 Task: Create in the project TransportWorks an epic 'IT infrastructure optimization'.
Action: Mouse moved to (262, 70)
Screenshot: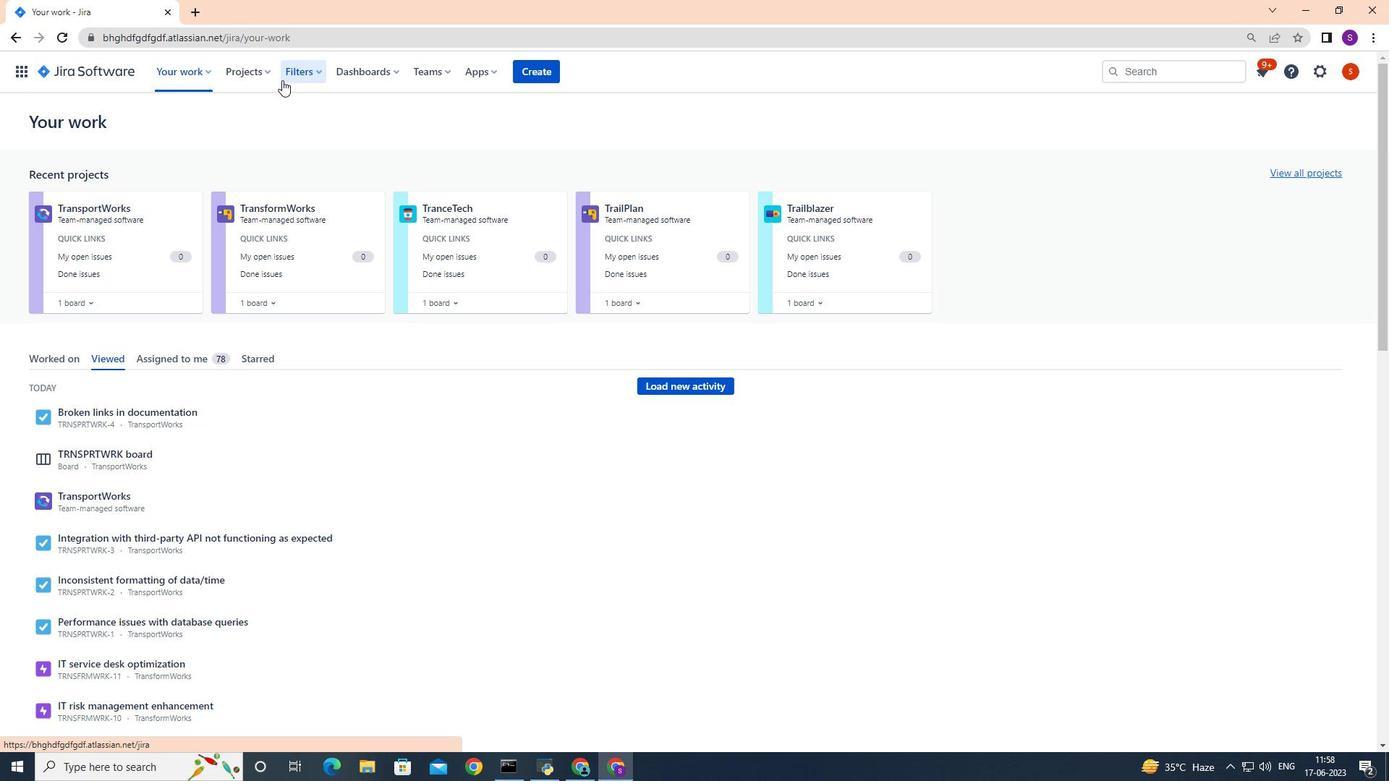 
Action: Mouse pressed left at (262, 70)
Screenshot: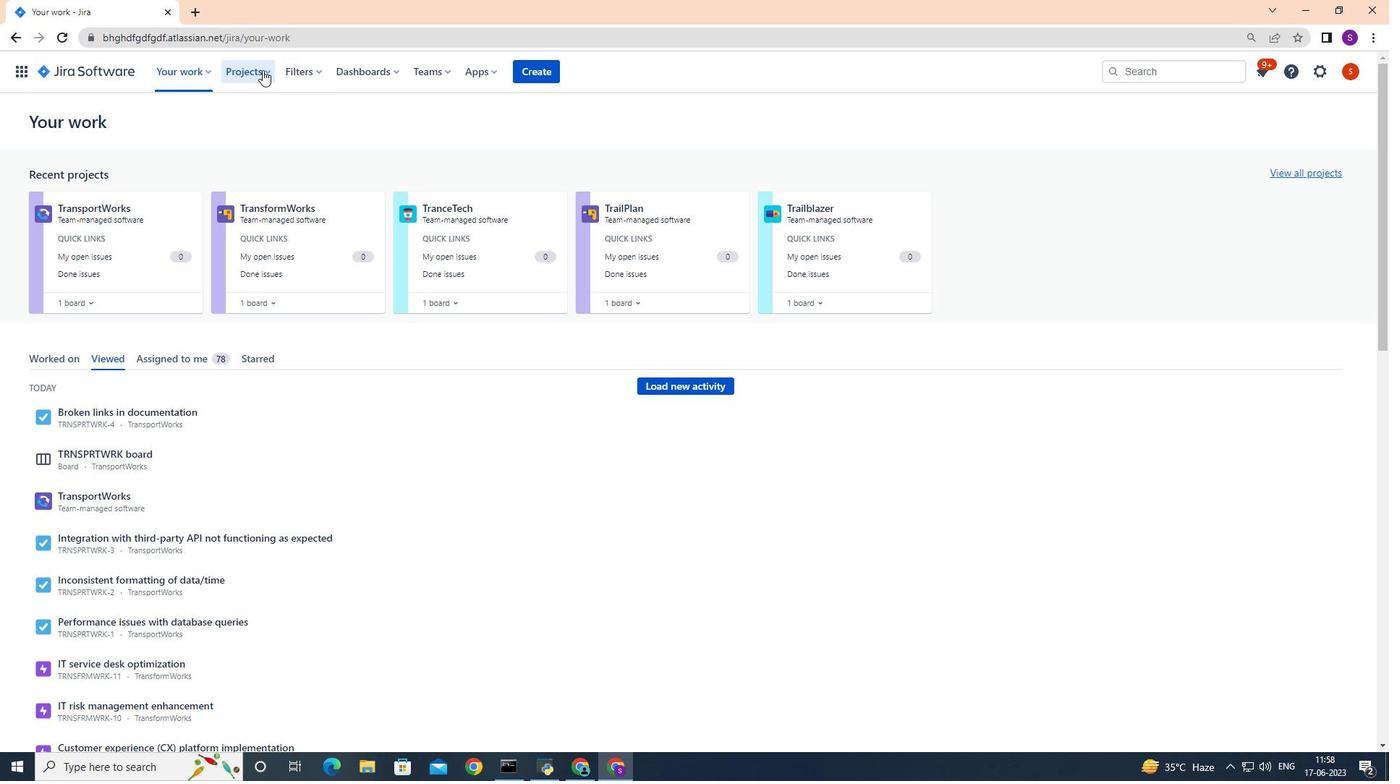 
Action: Mouse moved to (277, 128)
Screenshot: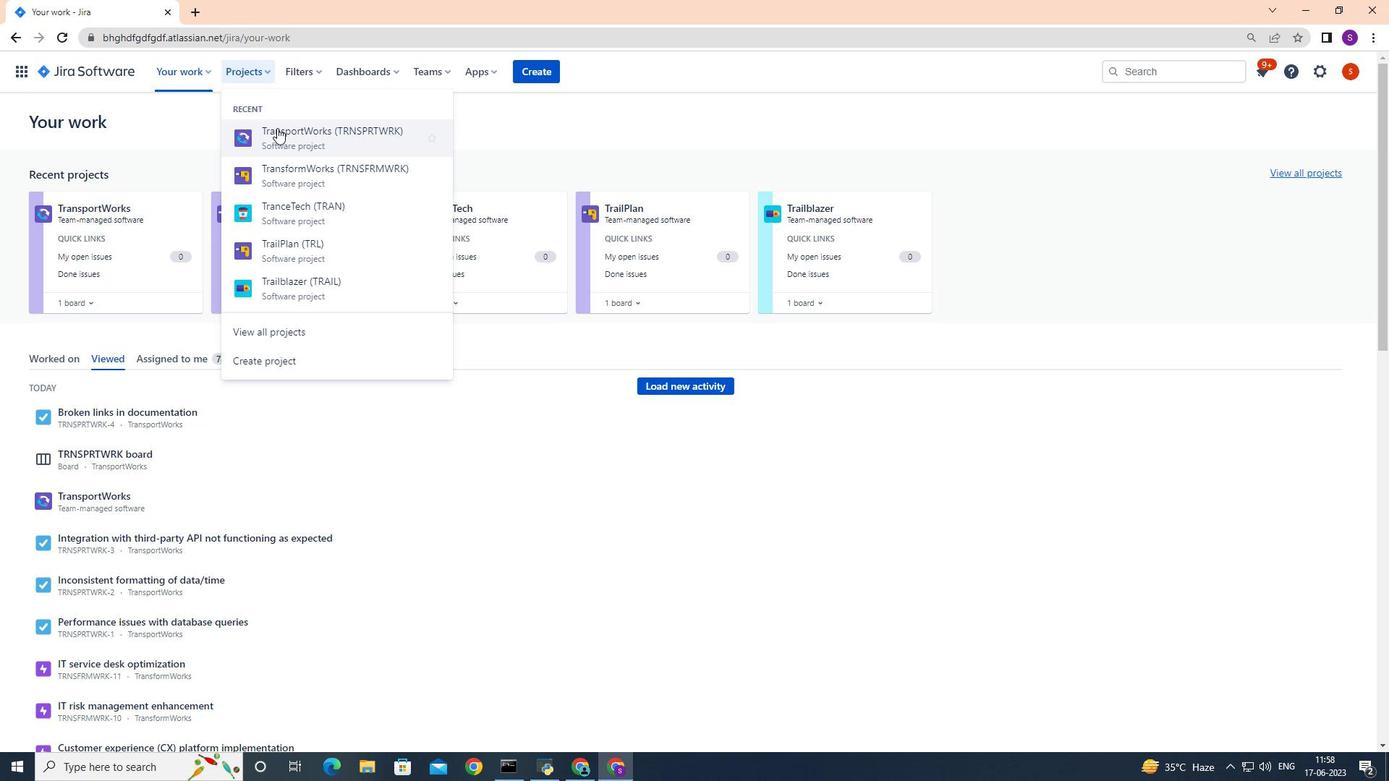 
Action: Mouse pressed left at (277, 128)
Screenshot: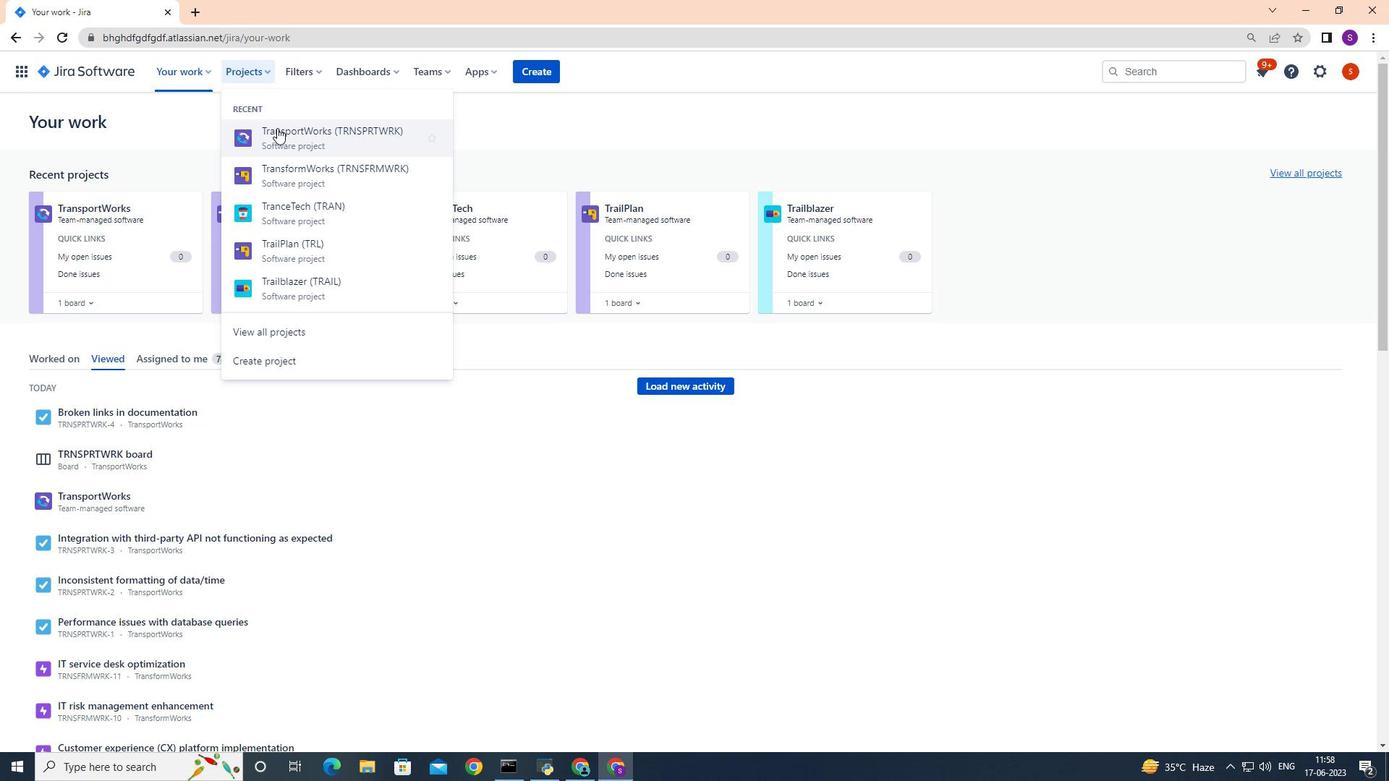 
Action: Mouse moved to (126, 220)
Screenshot: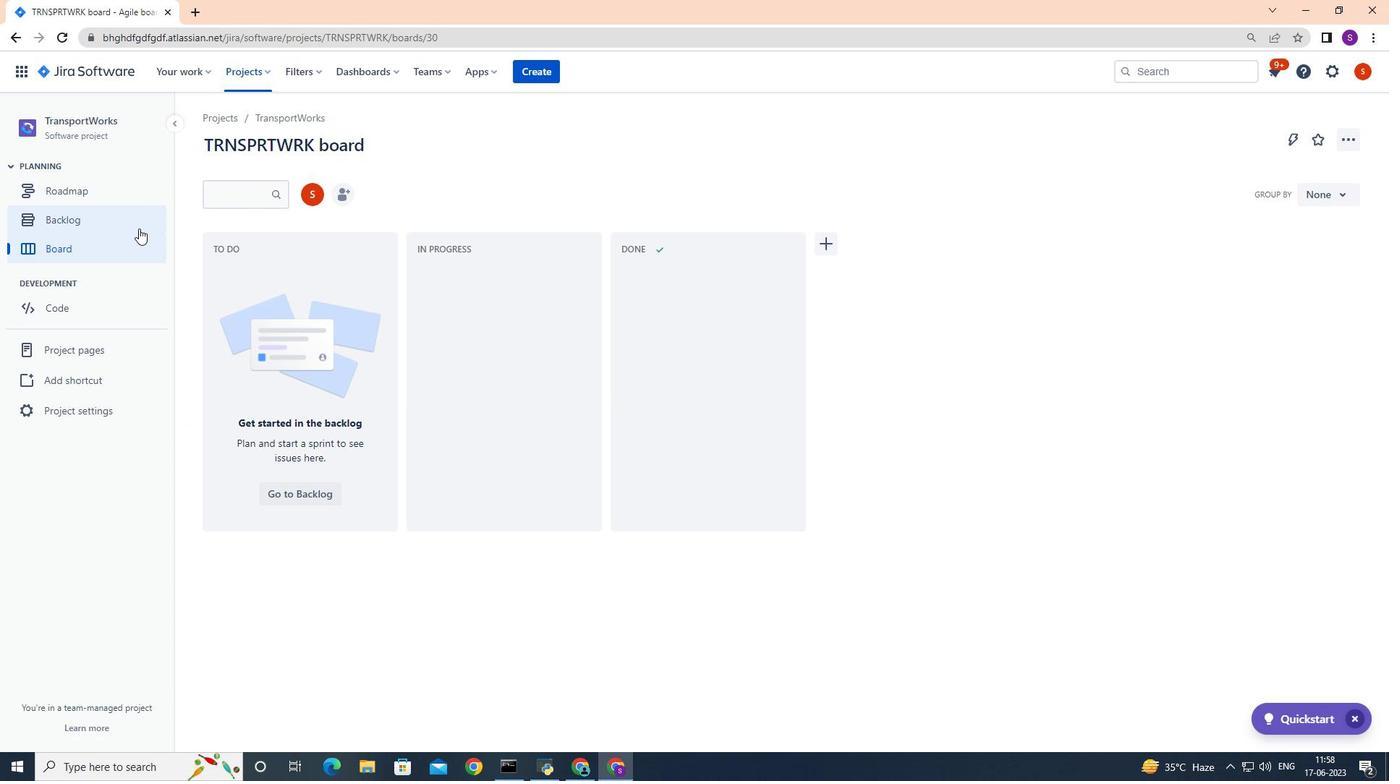 
Action: Mouse pressed left at (126, 220)
Screenshot: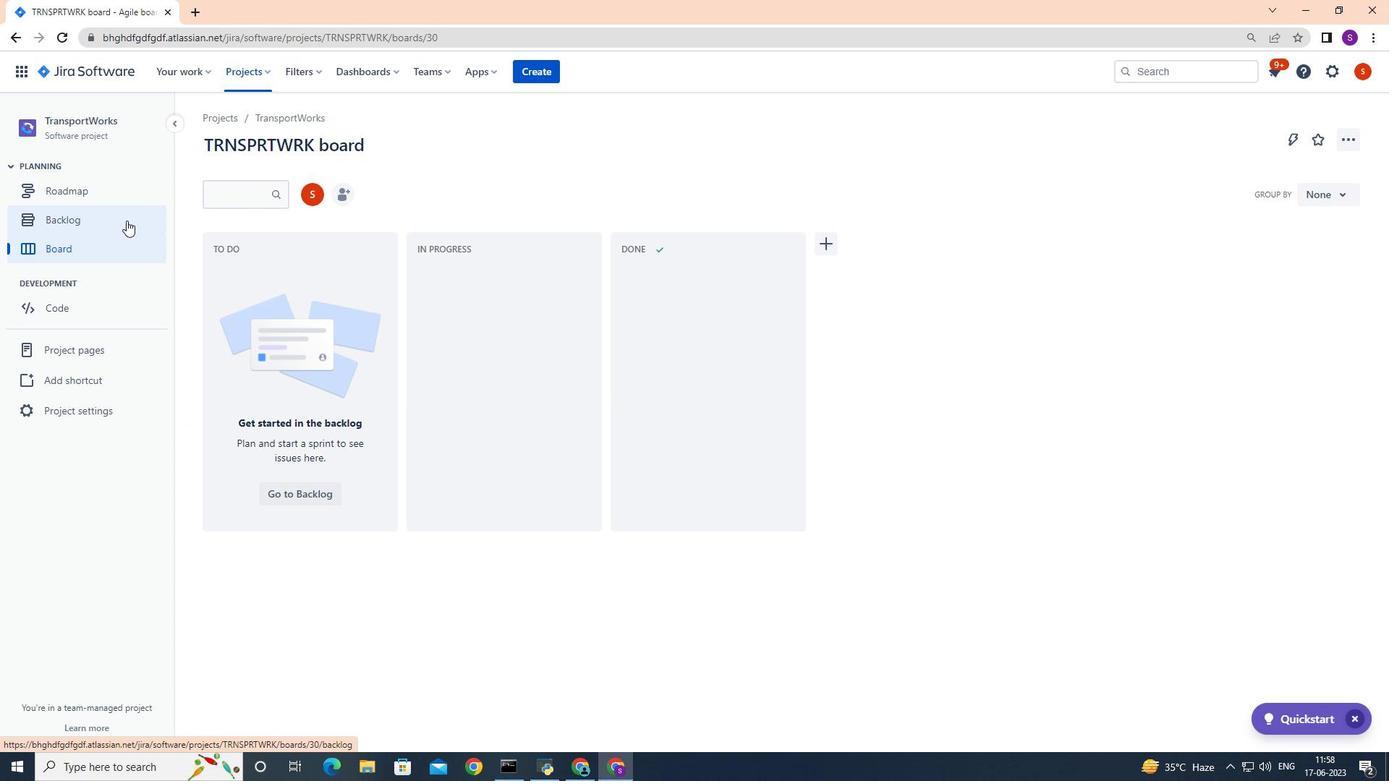 
Action: Mouse moved to (313, 342)
Screenshot: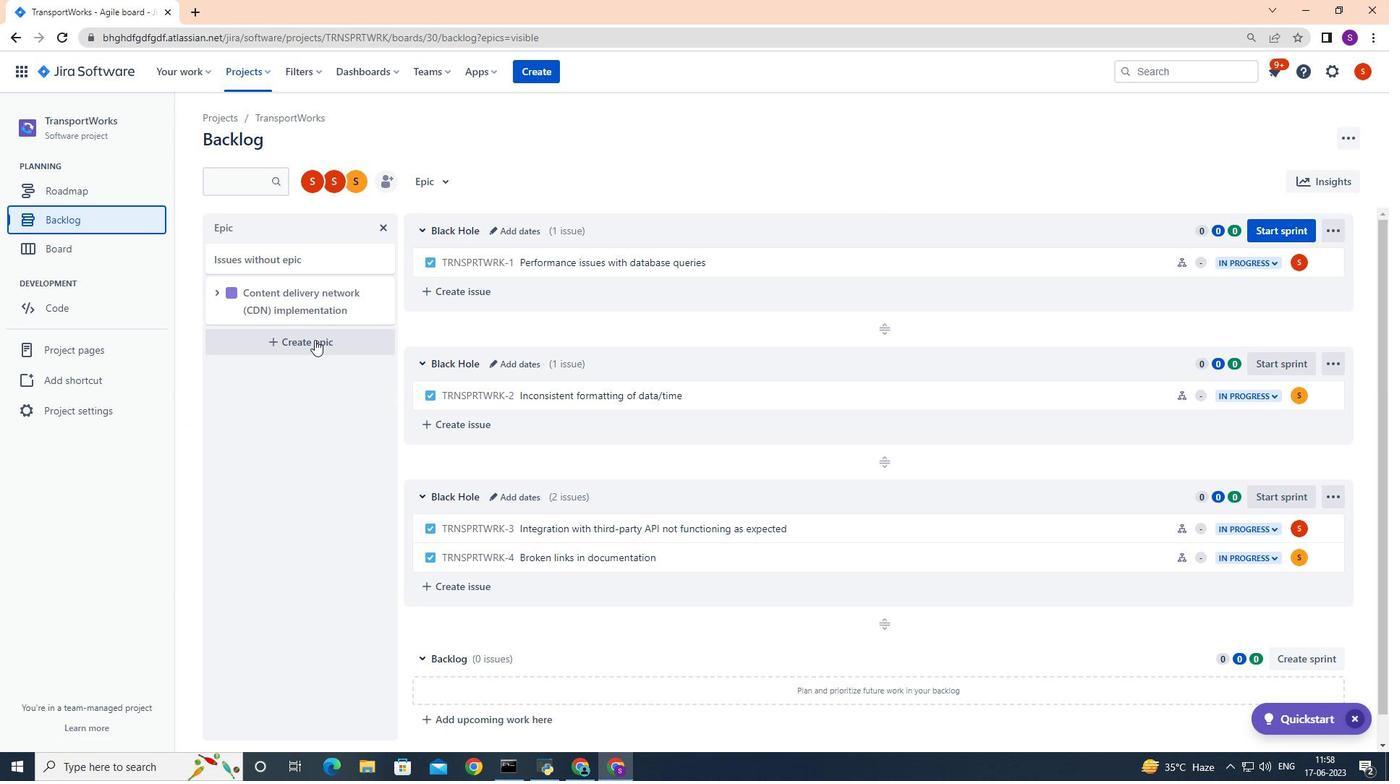 
Action: Mouse pressed left at (313, 342)
Screenshot: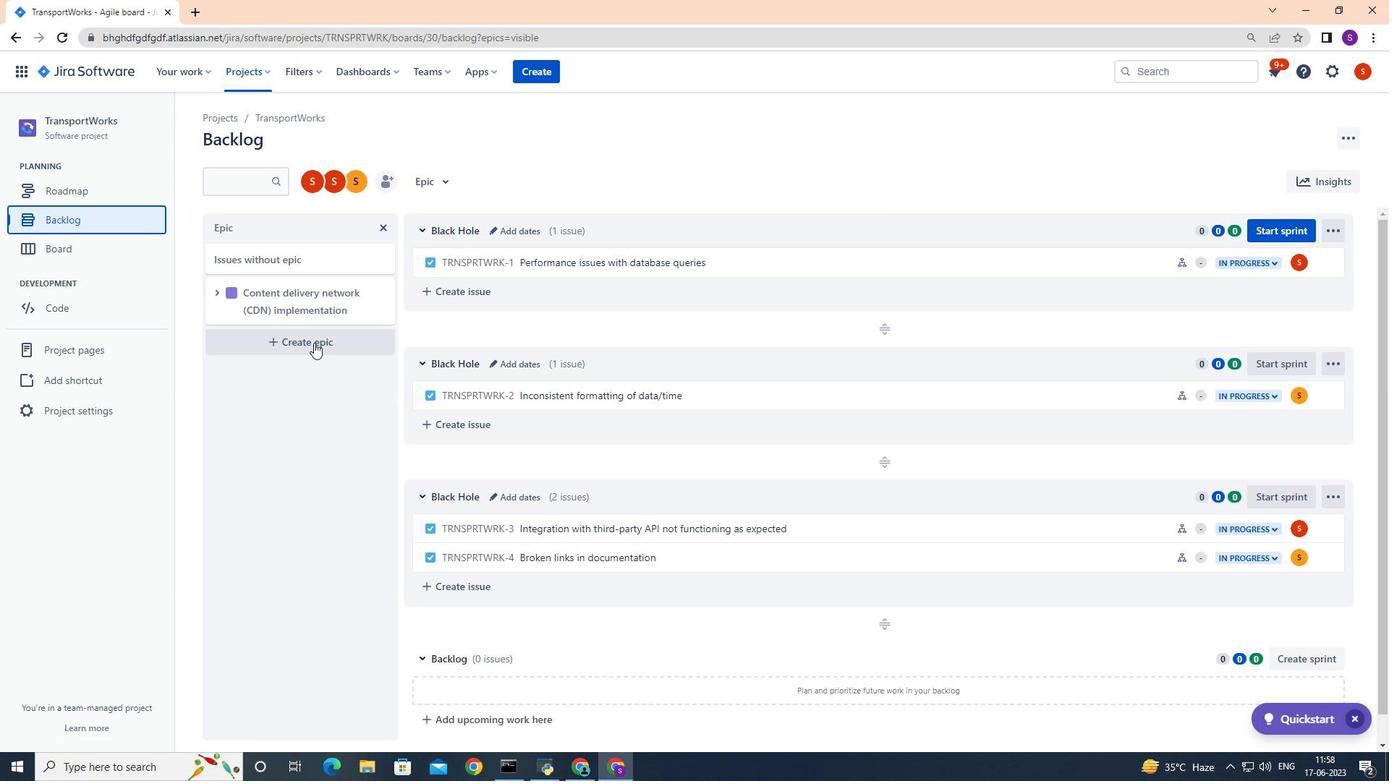 
Action: Mouse moved to (314, 341)
Screenshot: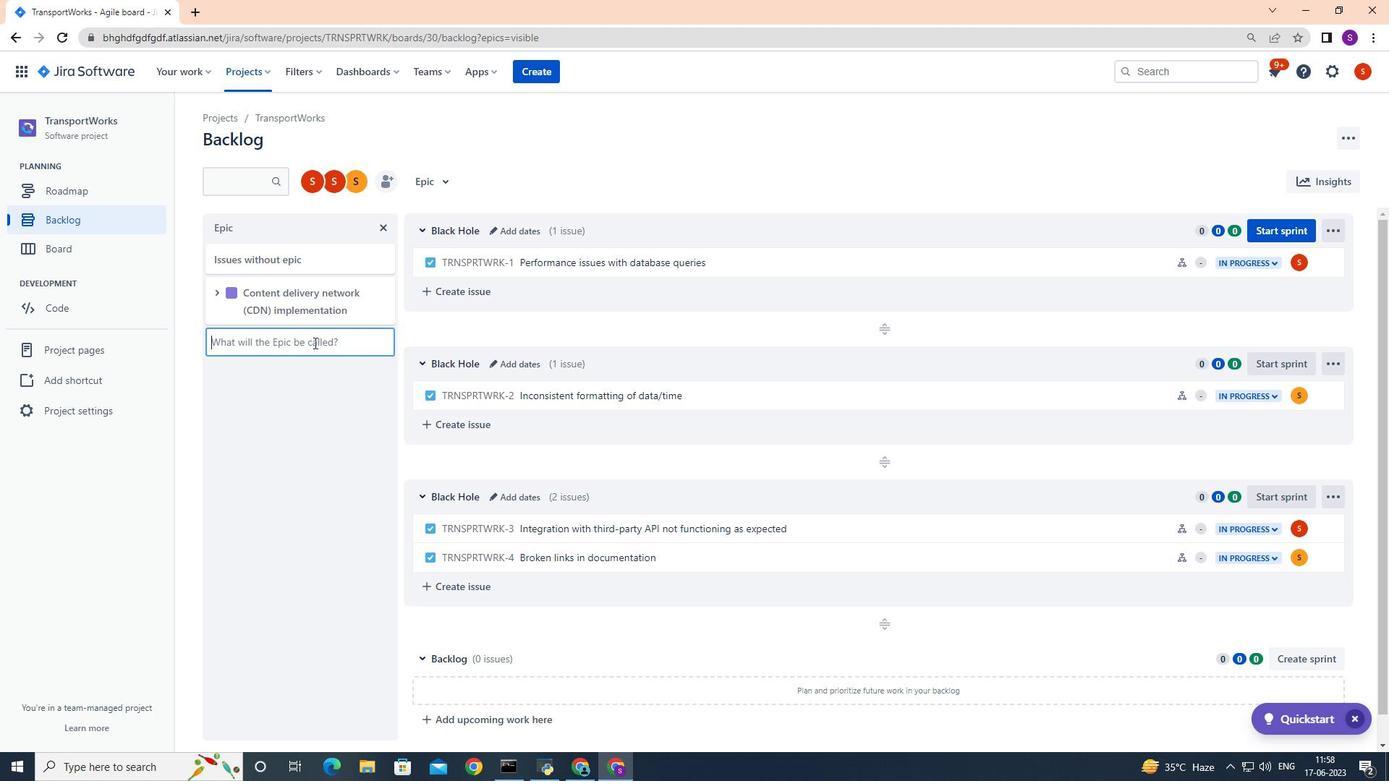 
Action: Key pressed <Key.shift>I<Key.shift>T<Key.space>infrastructure<Key.space>optimization<Key.enter>
Screenshot: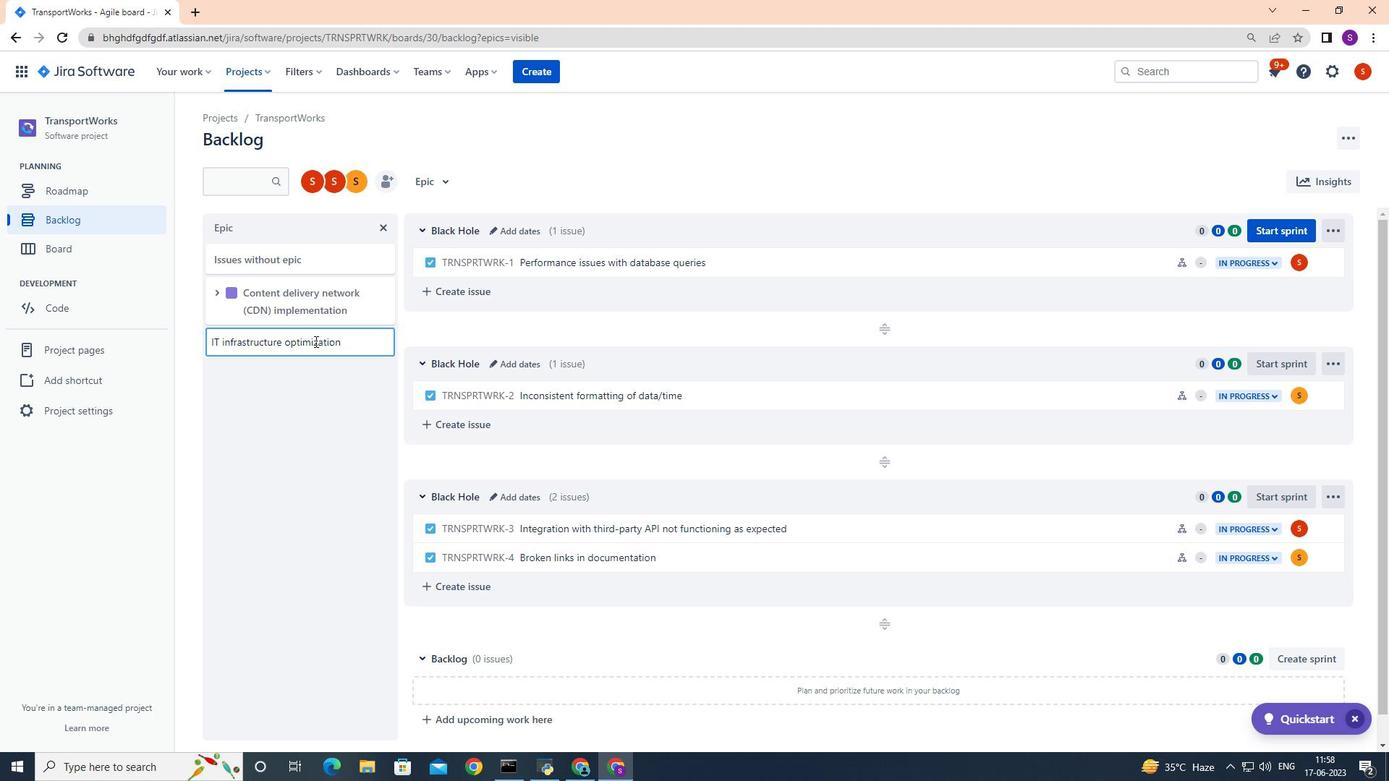 
